 Task: Create New Customer with Customer Name: Freebirds World Burrito, Billing Address Line1: 3108 Abia Martin Drive, Billing Address Line2:  Panther Burn, Billing Address Line3:  Mississippi 38765
Action: Mouse moved to (171, 29)
Screenshot: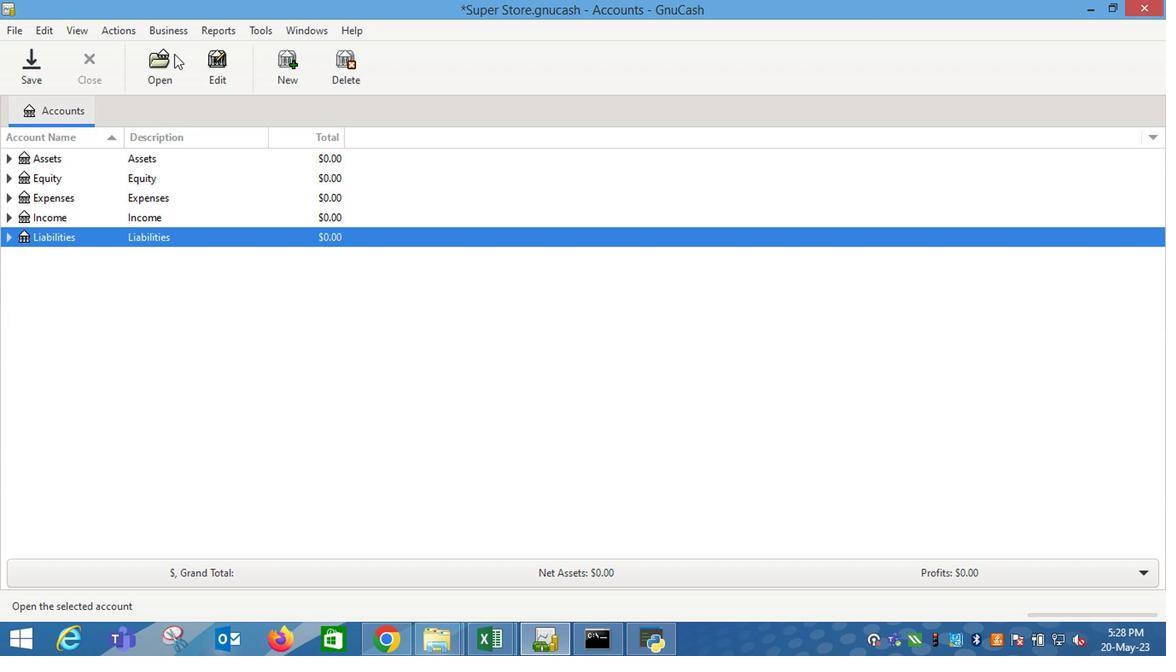 
Action: Mouse pressed left at (171, 29)
Screenshot: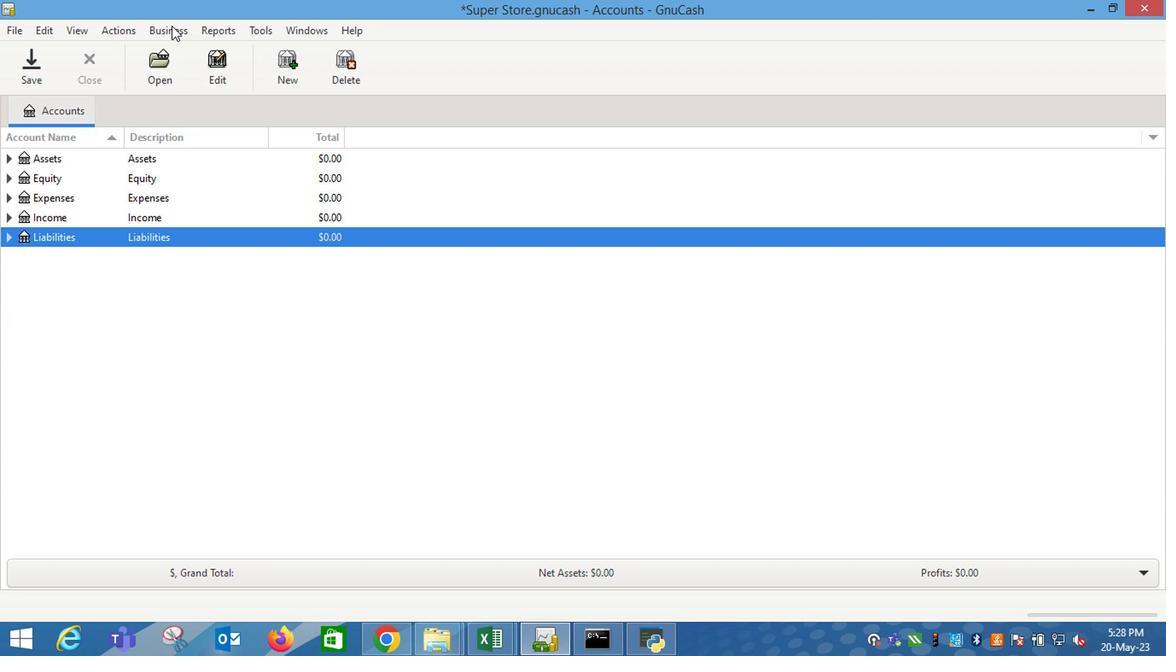 
Action: Mouse moved to (357, 74)
Screenshot: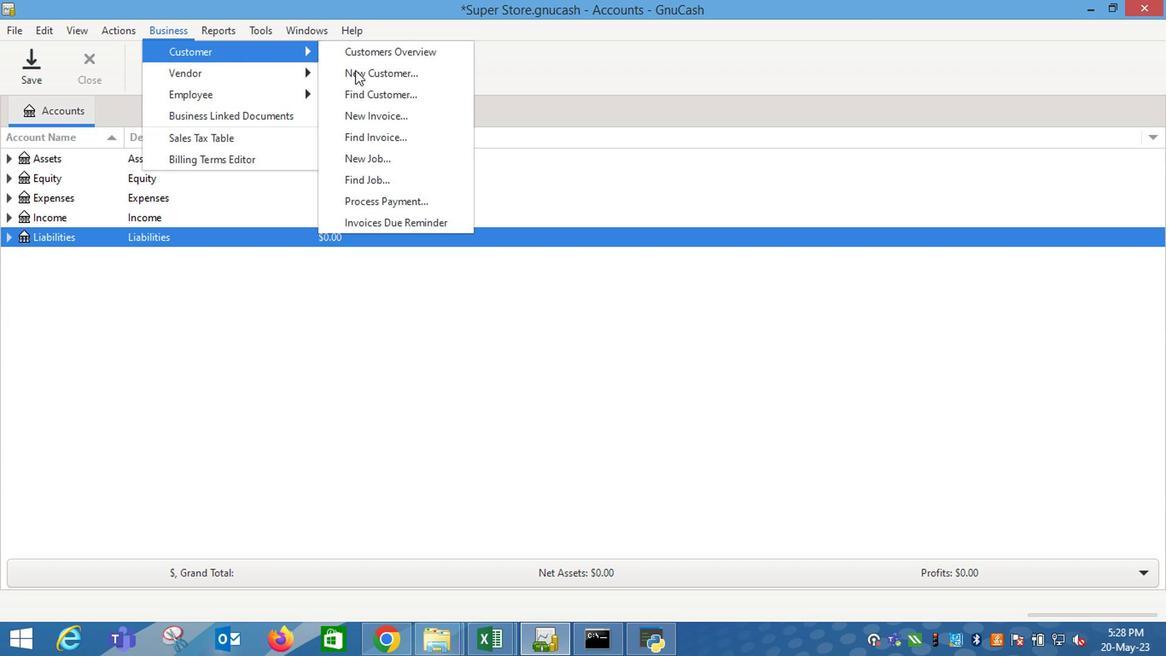 
Action: Mouse pressed left at (357, 74)
Screenshot: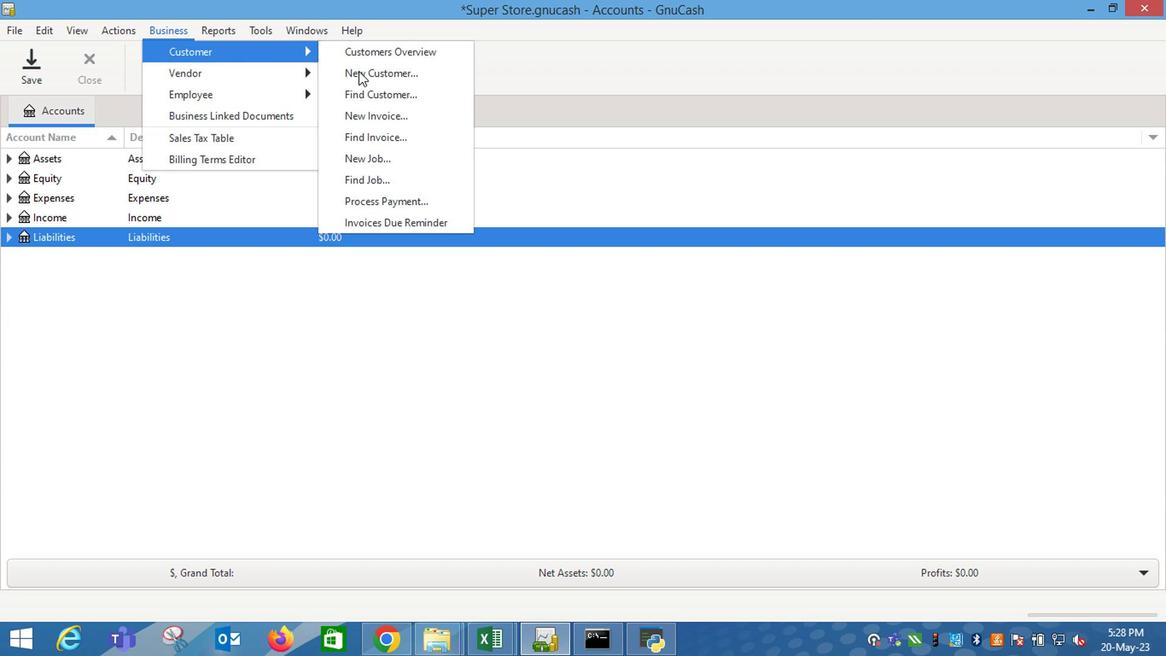 
Action: Mouse moved to (359, 74)
Screenshot: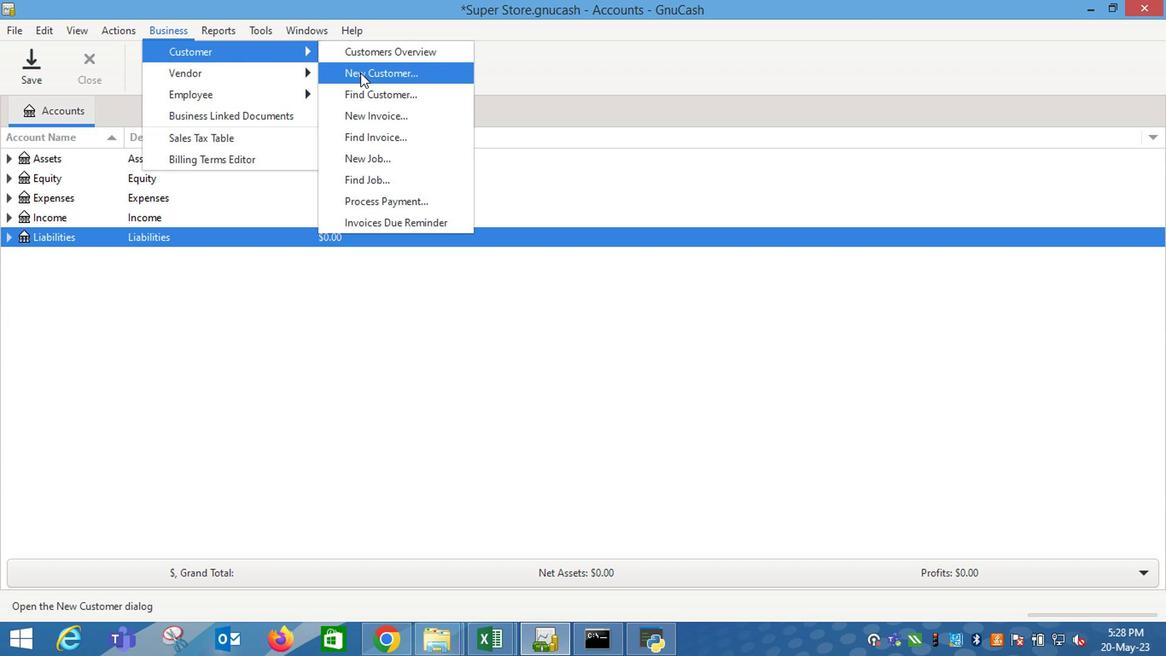 
Action: Key pressed <Key.shift_r>Freebirds<Key.space><Key.shift_r>World<Key.space><Key.shift_r>Burrito<Key.tab><Key.tab><Key.tab>3108<Key.space><Key.shift_r>Abia<Key.space><Key.shift_r>M<Key.shift_r>artin<Key.space><Key.shift_r>Drive<Key.tab><Key.shift_r>P<Key.tab><Key.shift_r>M<Key.tab><Key.enter>
Screenshot: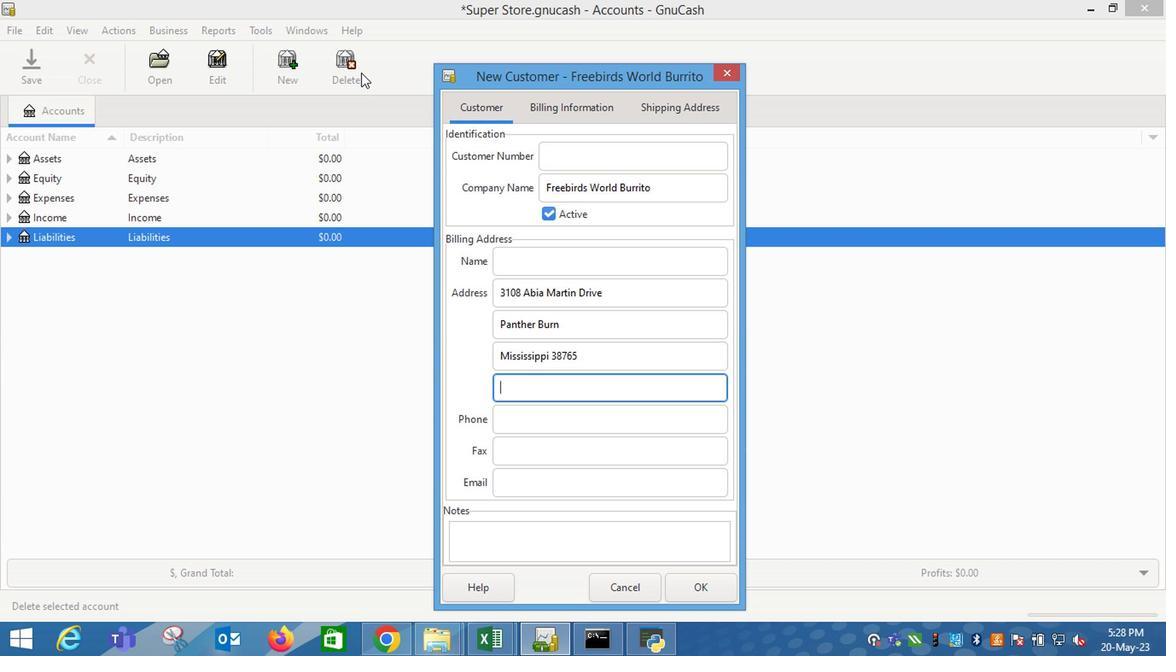 
